 Task: Make in the project AgileOpus an epic 'Data analytics platform development'. Create in the project AgileOpus an epic 'Blockchain integration'. Add in the project AgileOpus an epic 'Knowledge management system implementation'
Action: Mouse moved to (86, 186)
Screenshot: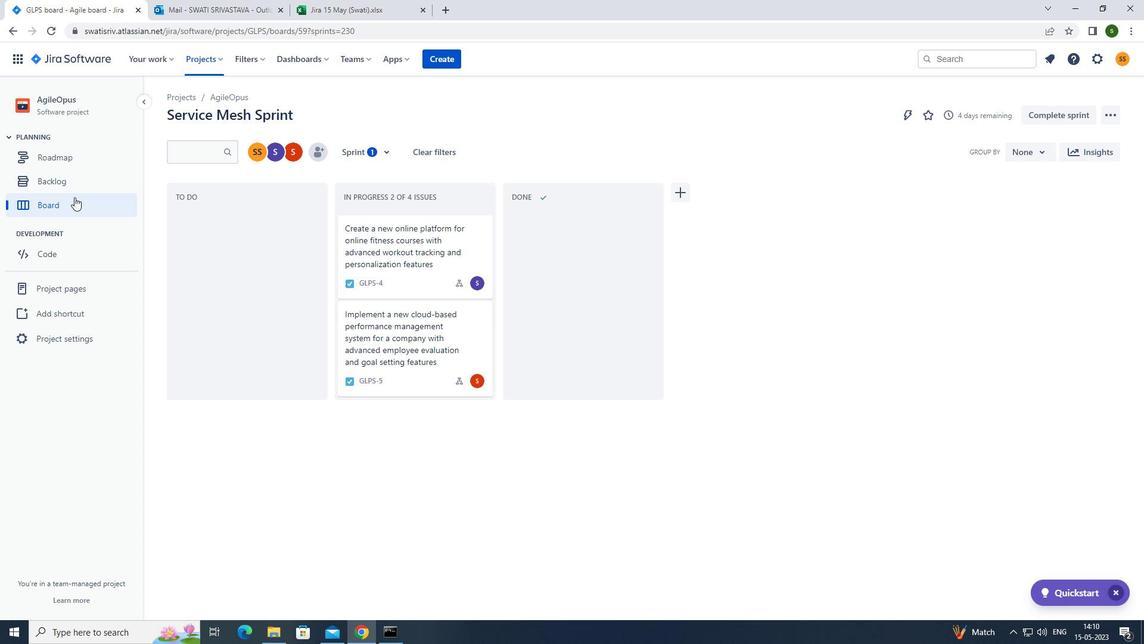 
Action: Mouse pressed left at (86, 186)
Screenshot: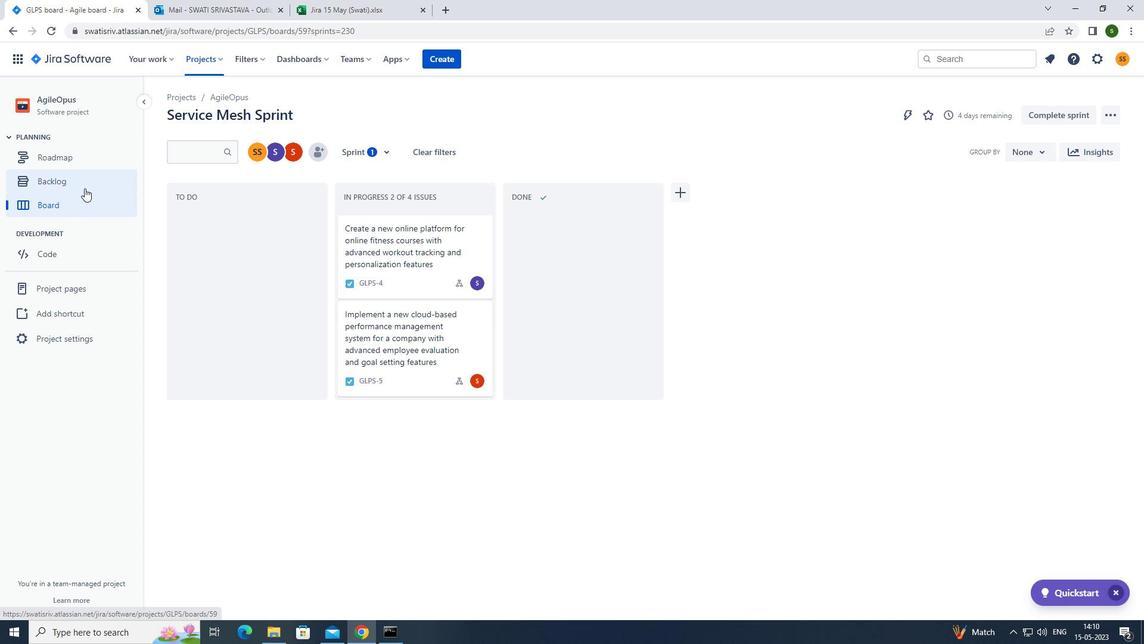 
Action: Mouse moved to (363, 152)
Screenshot: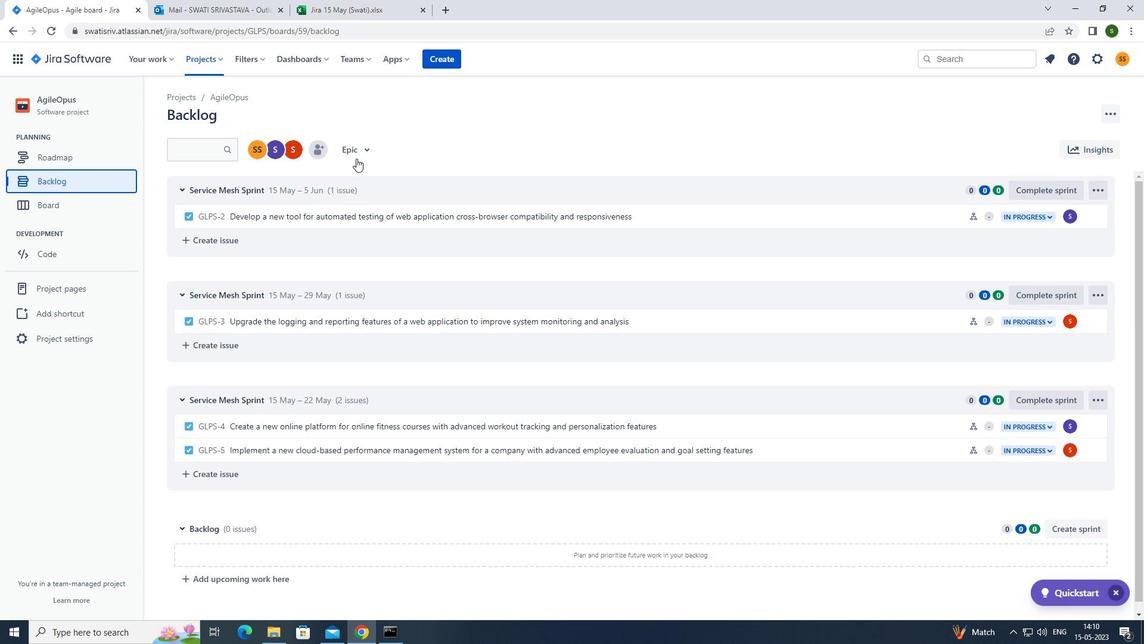 
Action: Mouse pressed left at (363, 152)
Screenshot: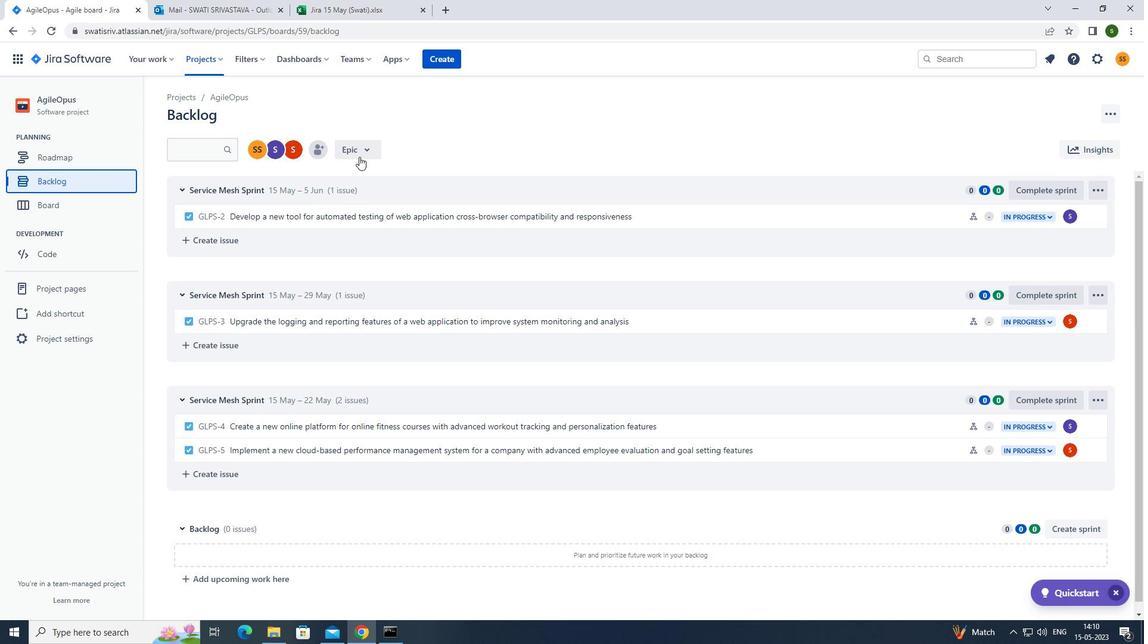 
Action: Mouse moved to (353, 220)
Screenshot: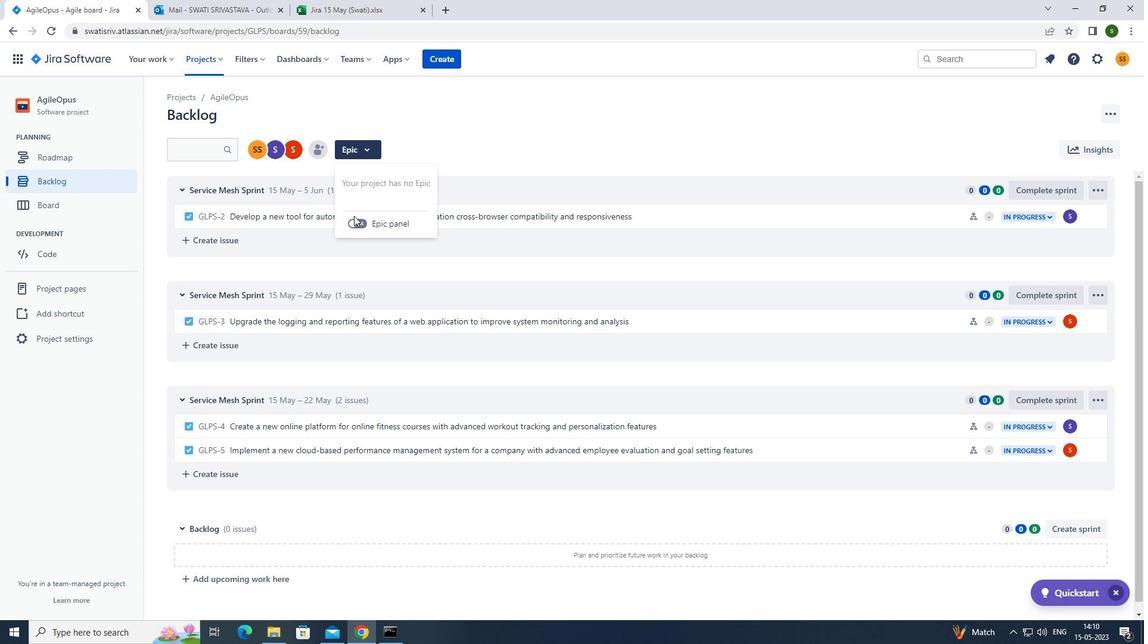 
Action: Mouse pressed left at (353, 220)
Screenshot: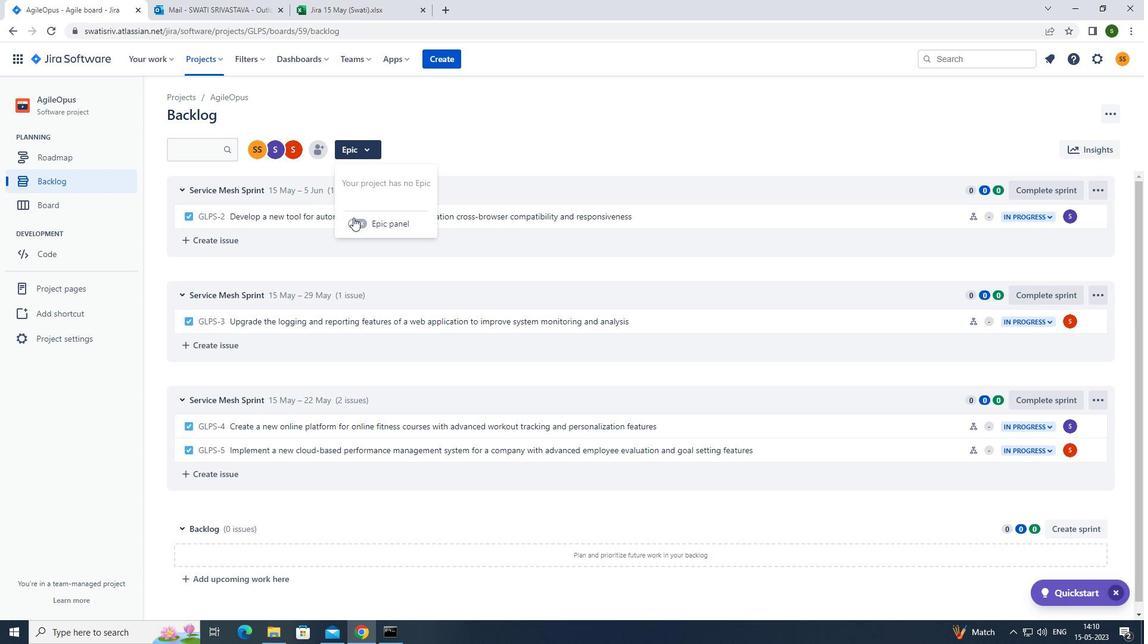 
Action: Mouse moved to (251, 409)
Screenshot: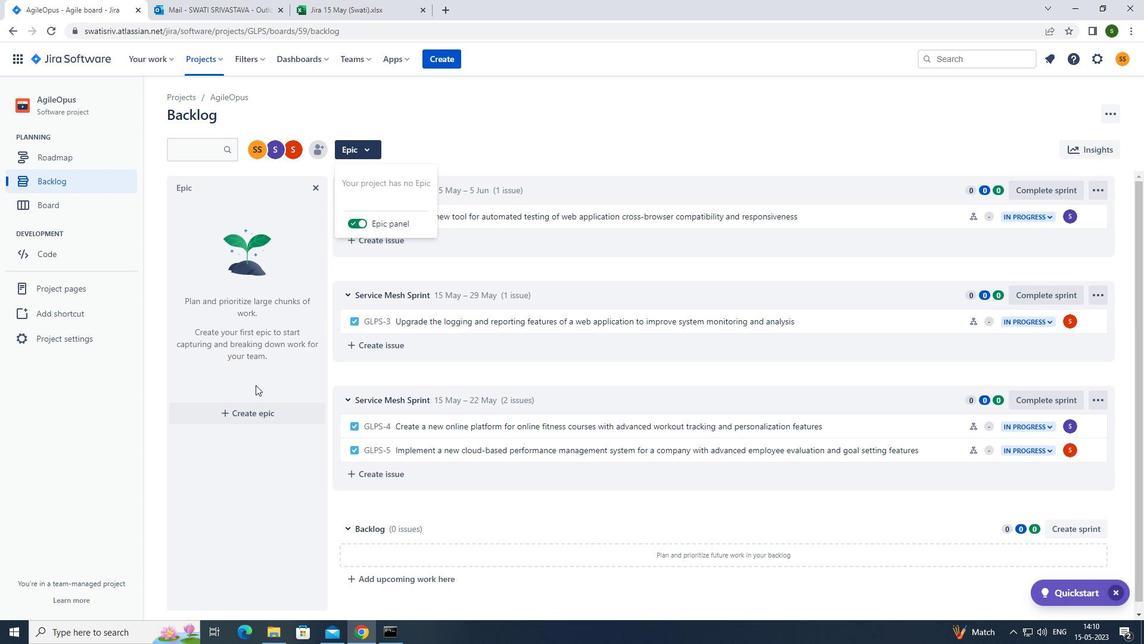 
Action: Mouse pressed left at (251, 409)
Screenshot: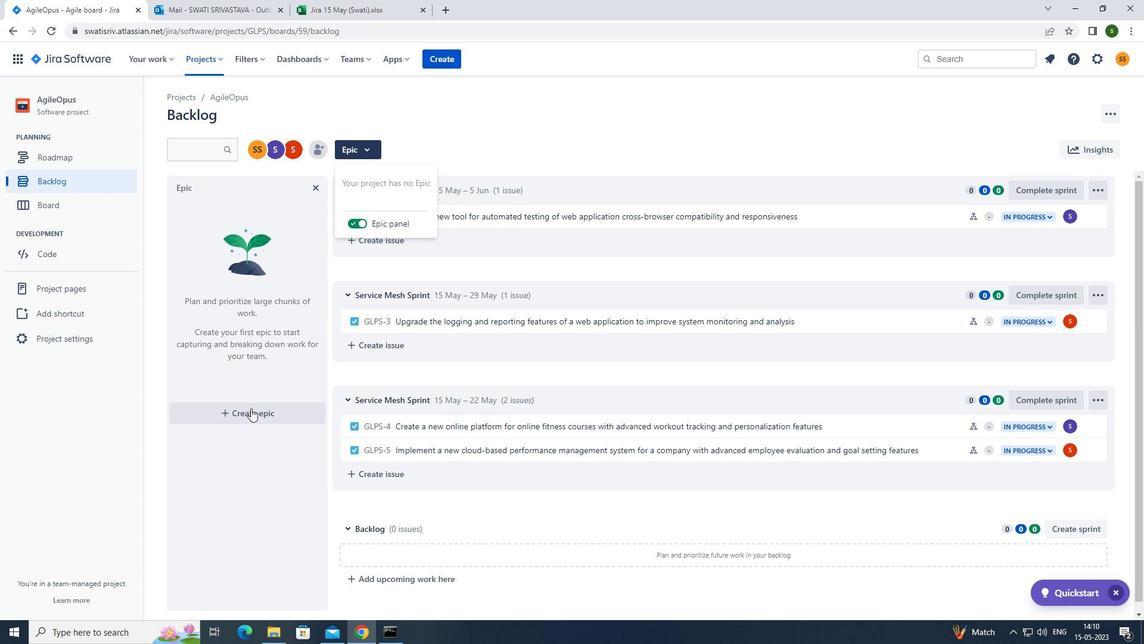 
Action: Mouse moved to (254, 414)
Screenshot: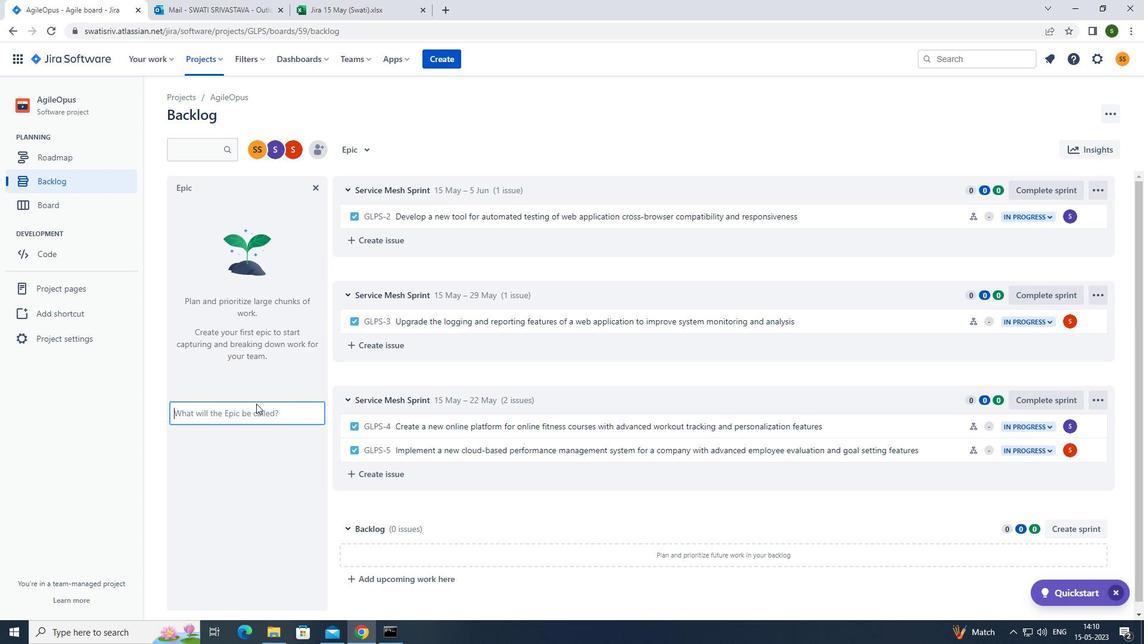 
Action: Mouse pressed left at (254, 414)
Screenshot: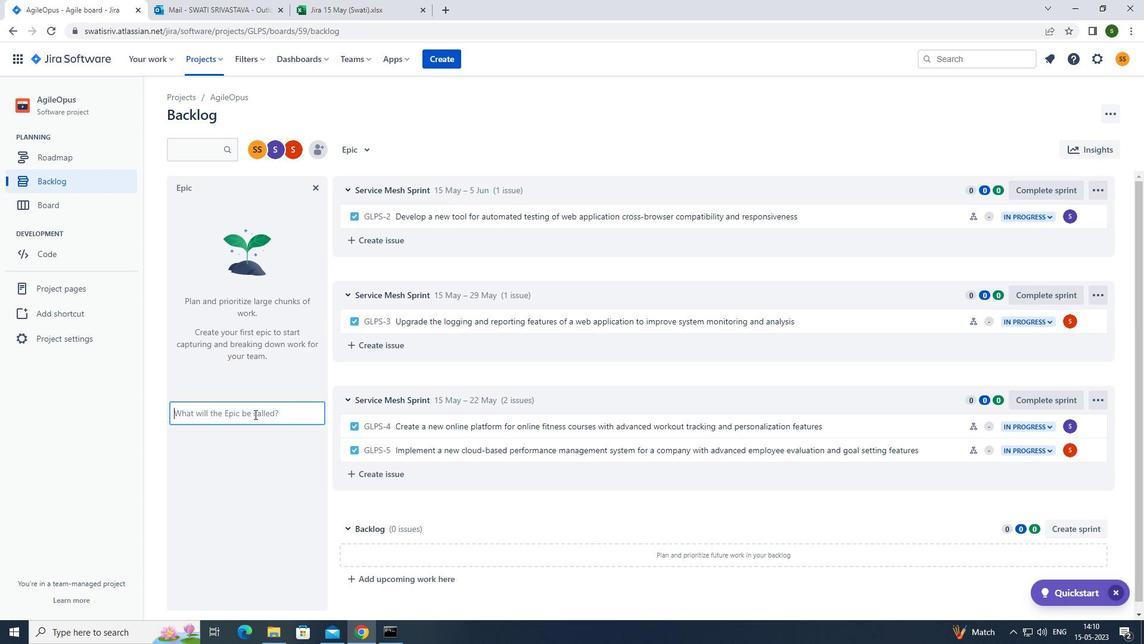 
Action: Mouse moved to (246, 415)
Screenshot: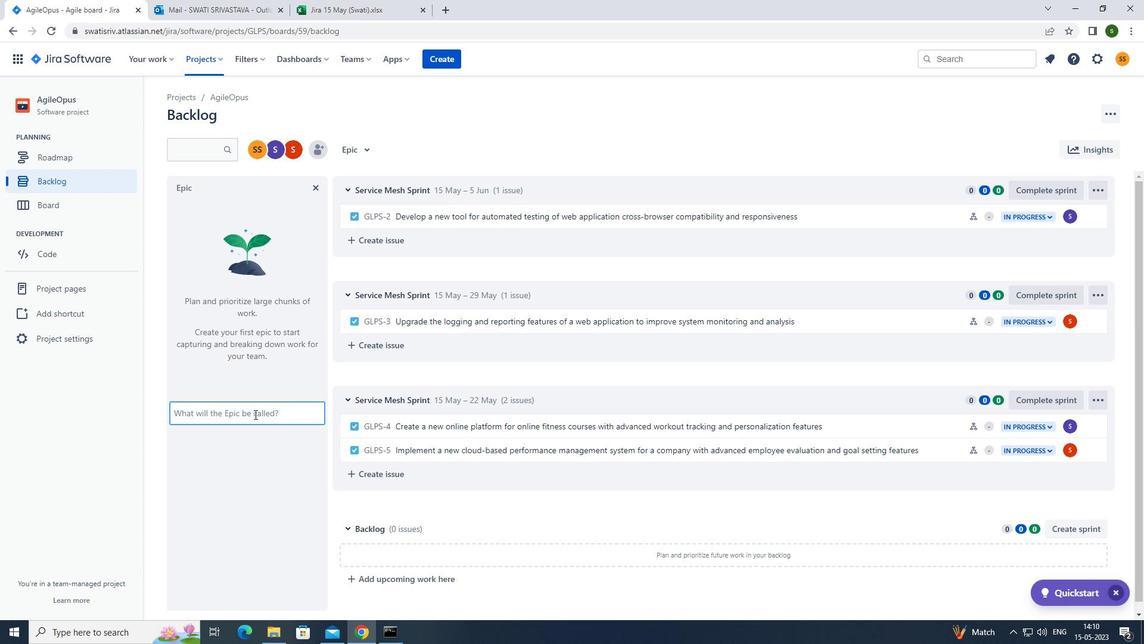 
Action: Key pressed <Key.caps_lock>d<Key.caps_lock>ata<Key.space>analytics<Key.space>platform<Key.space>development<Key.enter>
Screenshot: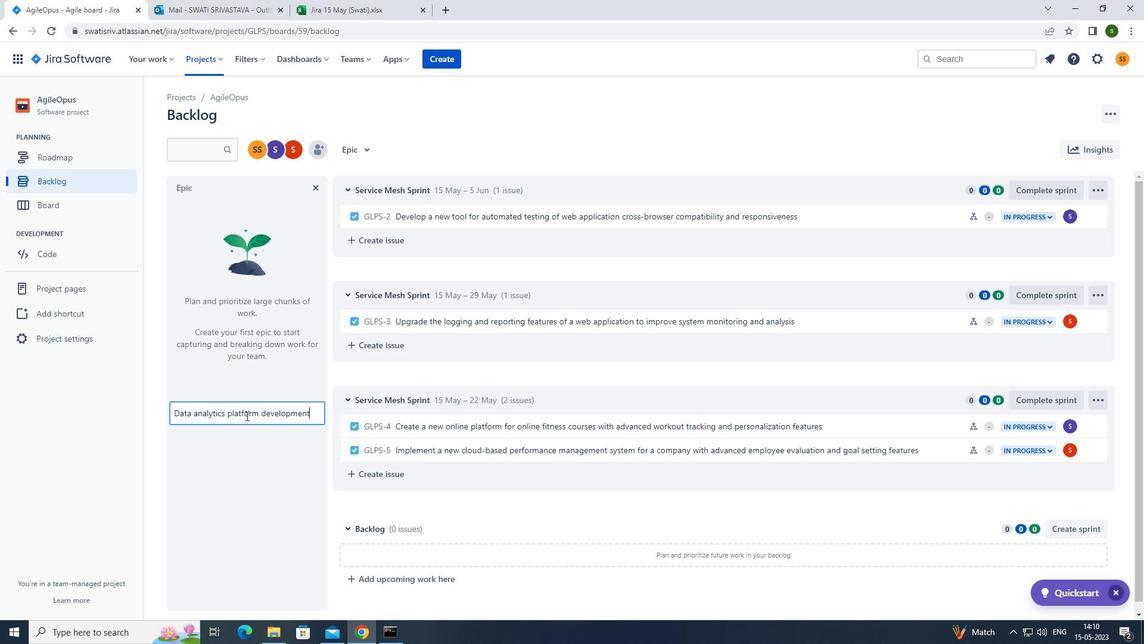 
Action: Mouse moved to (270, 283)
Screenshot: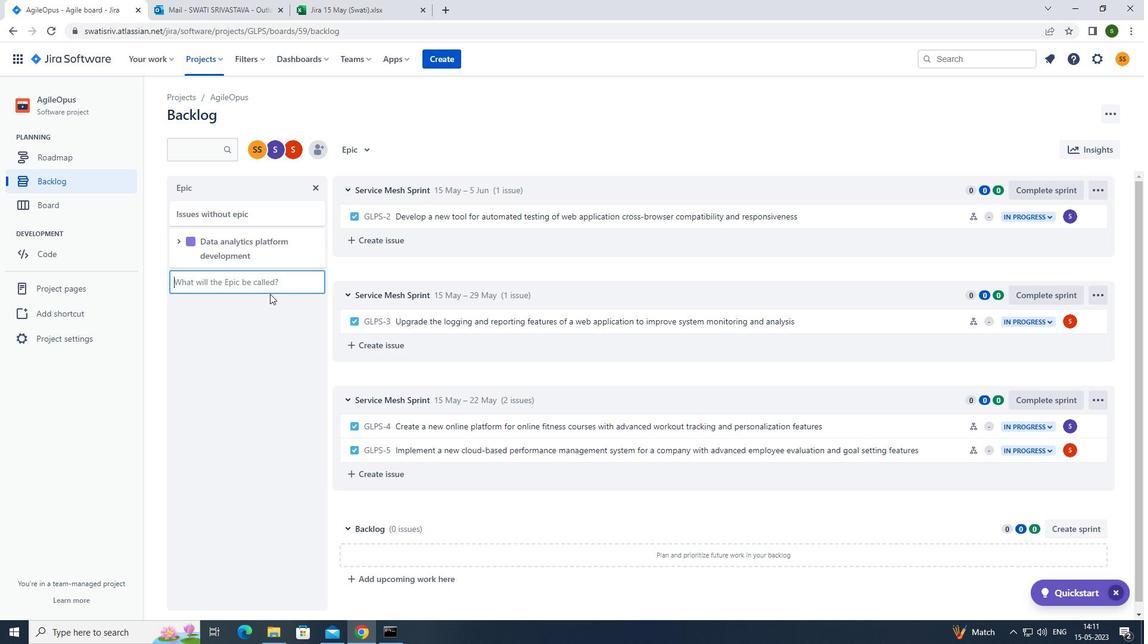 
Action: Mouse pressed left at (270, 283)
Screenshot: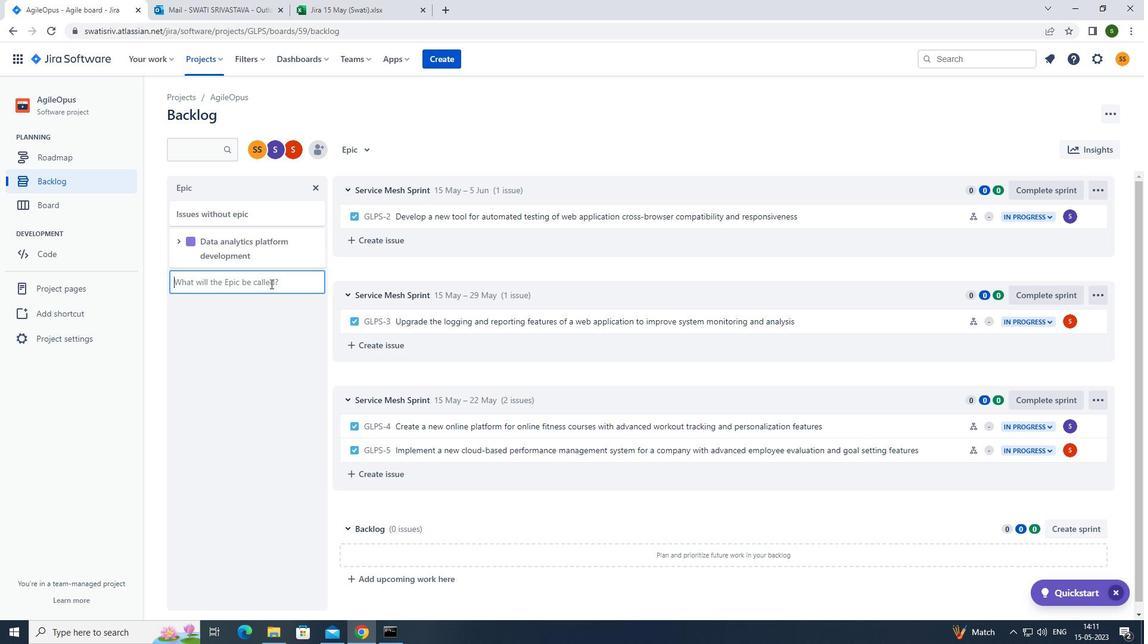 
Action: Key pressed <Key.caps_lock>b<Key.caps_lock>lockchain<Key.space>integration<Key.enter>
Screenshot: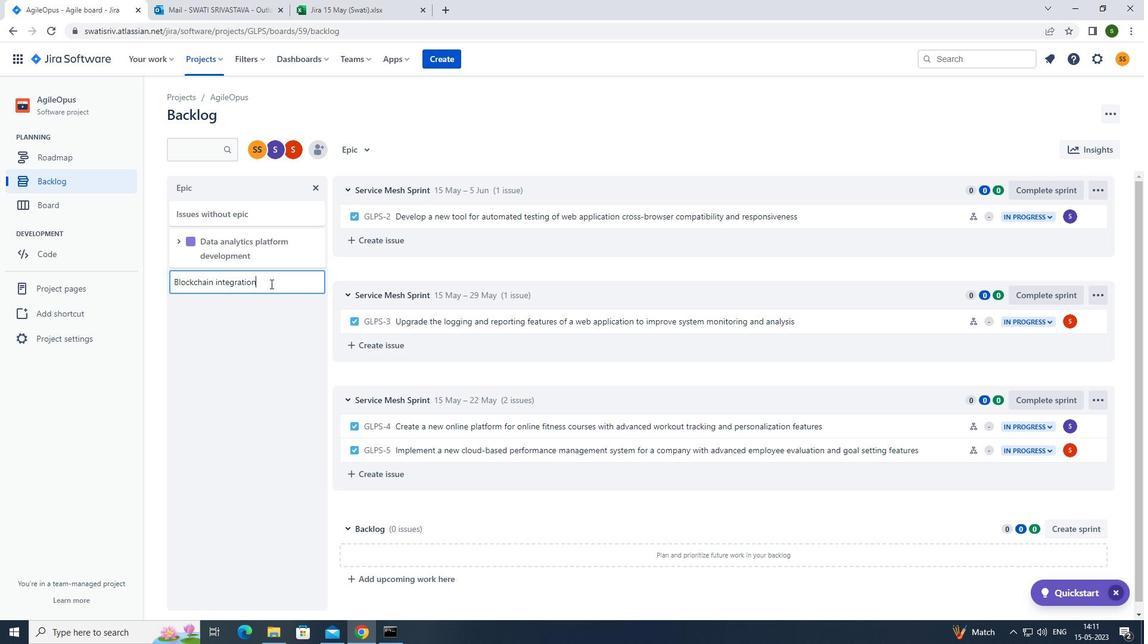 
Action: Mouse moved to (268, 308)
Screenshot: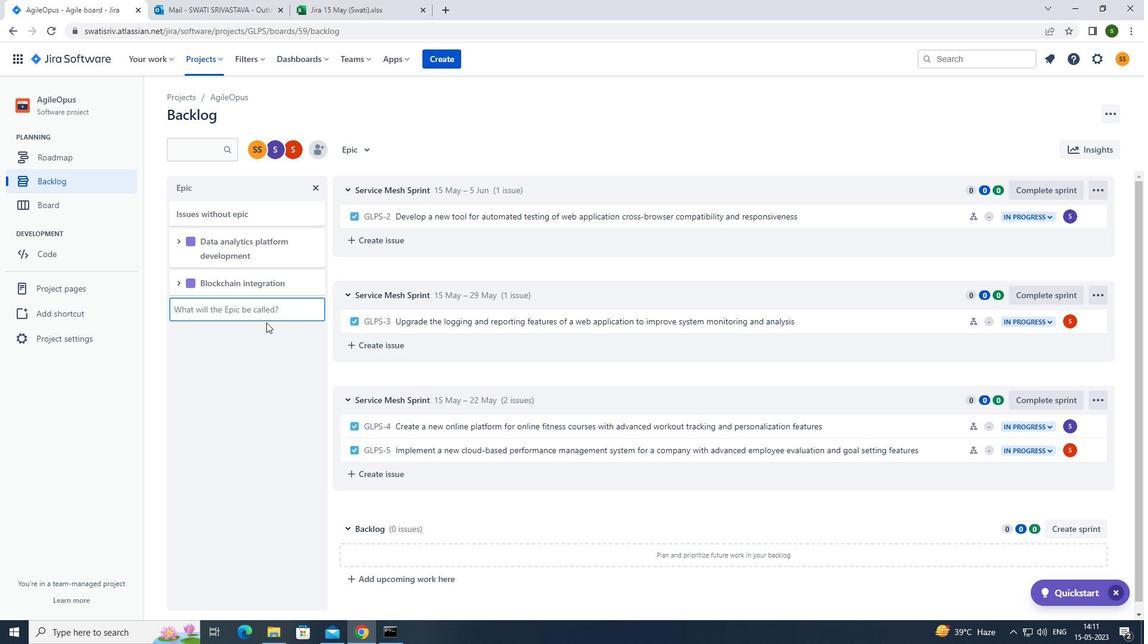 
Action: Mouse pressed left at (268, 308)
Screenshot: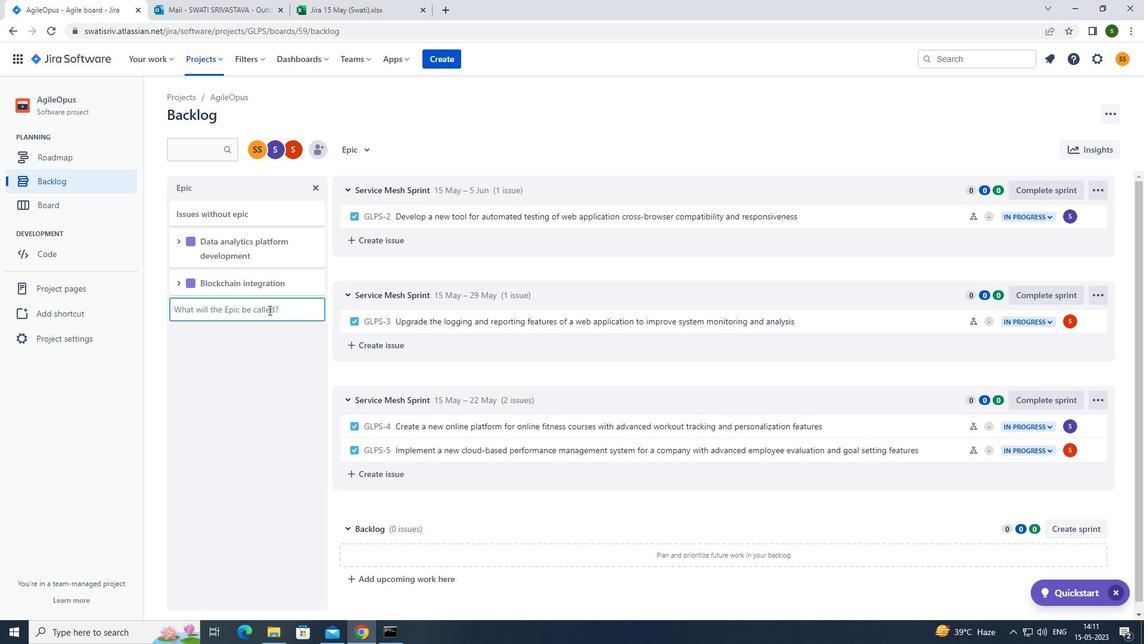 
Action: Key pressed <Key.caps_lock>k<Key.caps_lock>nowledge<Key.space>management<Key.space>system<Key.space>implementation<Key.enter>
Screenshot: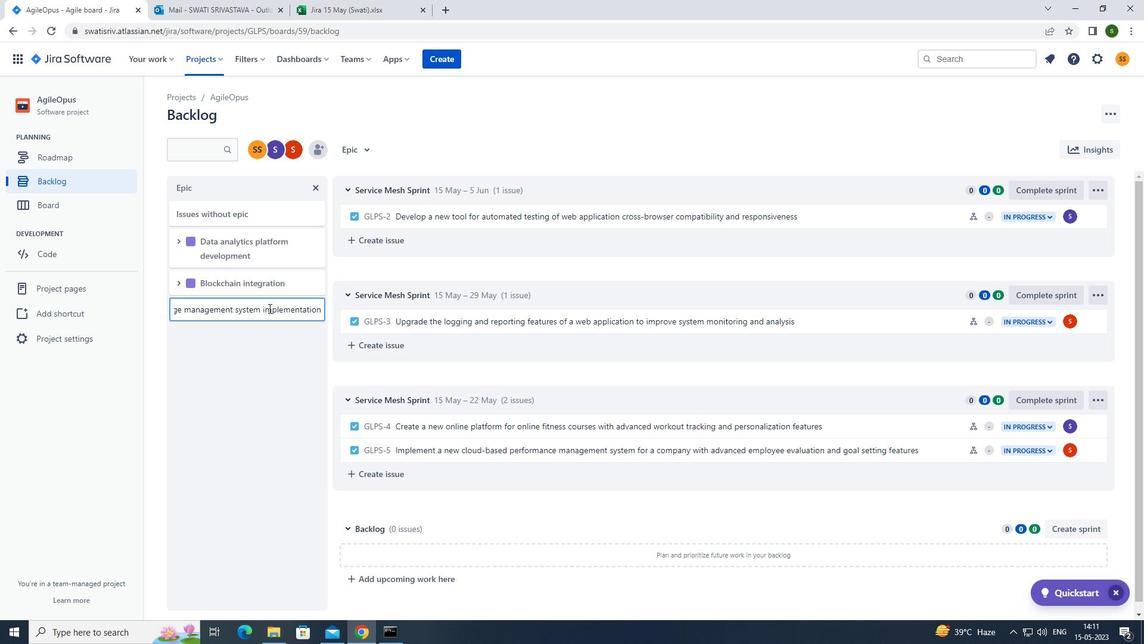 
